 Task: Add the product "Viva Multi Surface Cloth Choose-A-Sheet 83 Sheets per Roll Big Rolls Paper Towels (6 ct)" to cart from the store "DashMart".
Action: Mouse pressed left at (66, 101)
Screenshot: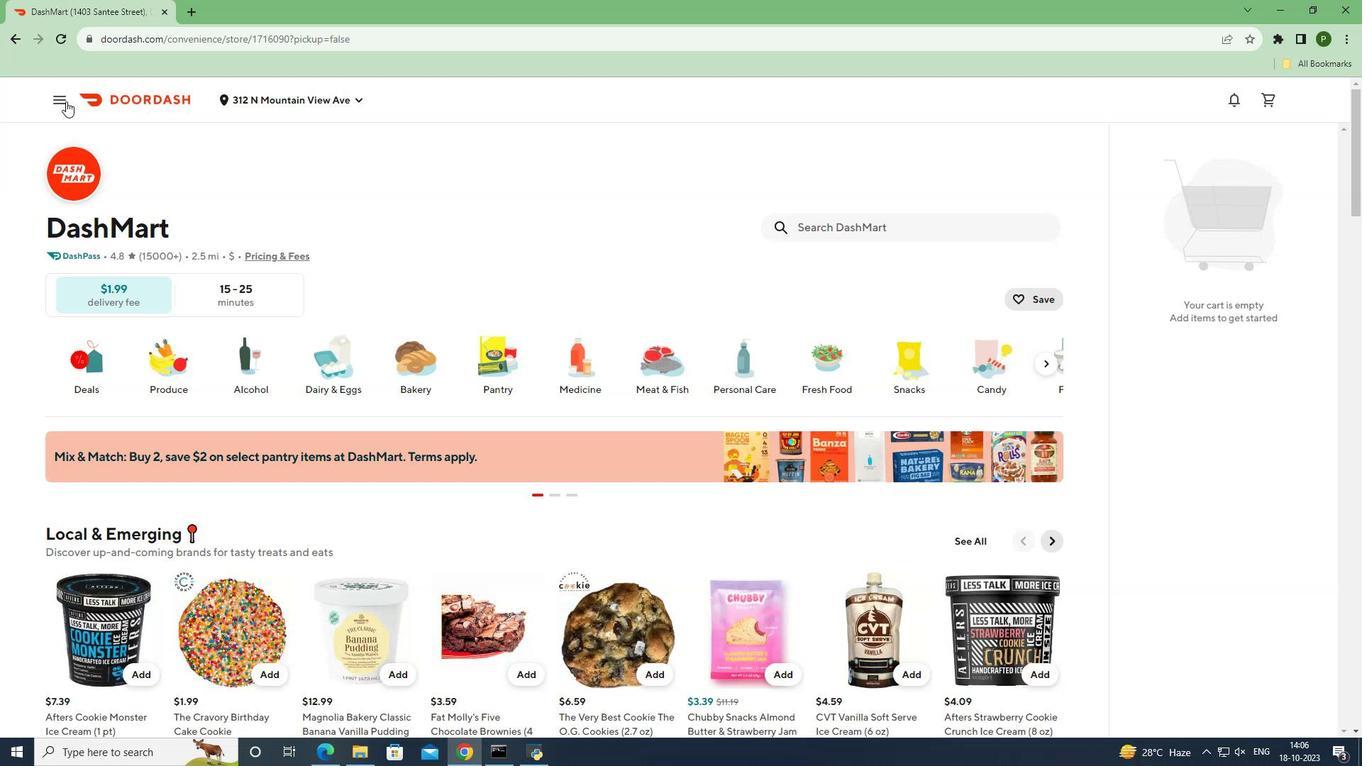 
Action: Mouse moved to (64, 208)
Screenshot: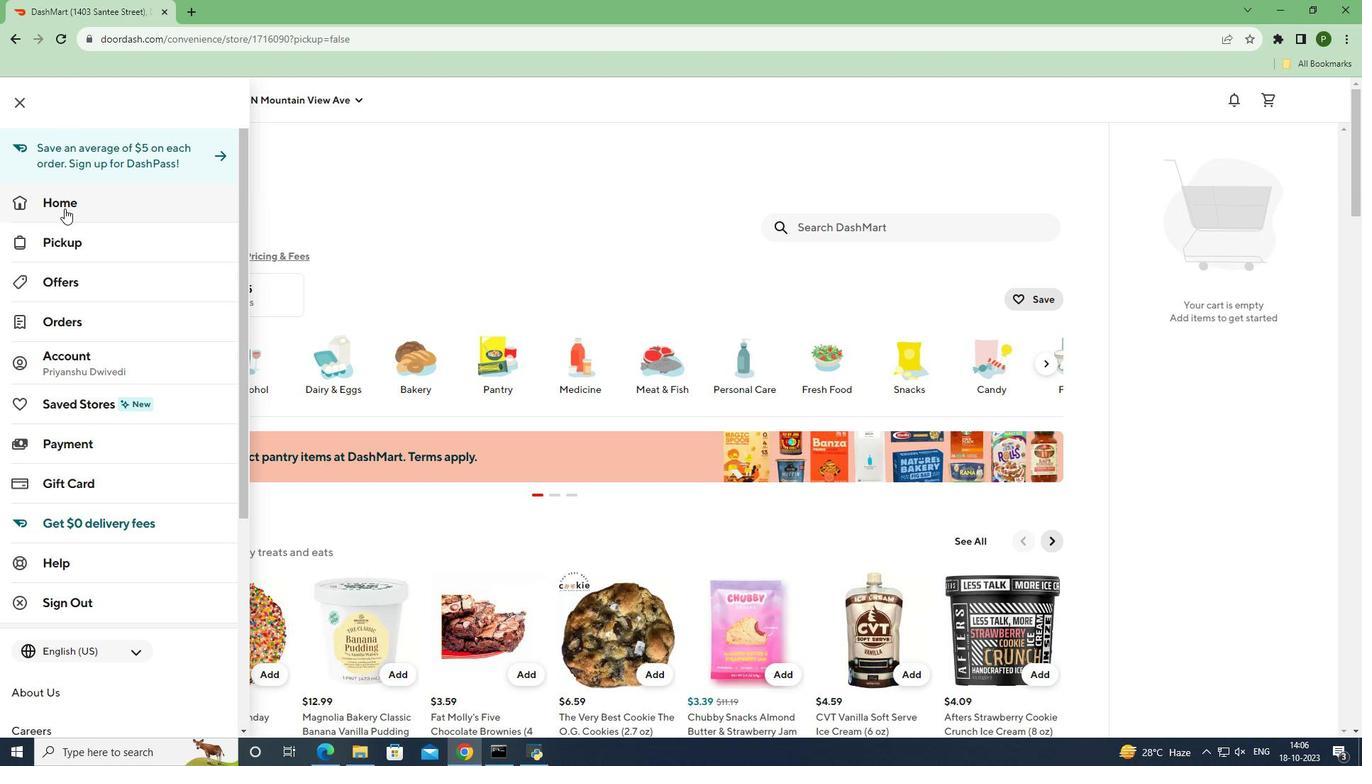 
Action: Mouse pressed left at (64, 208)
Screenshot: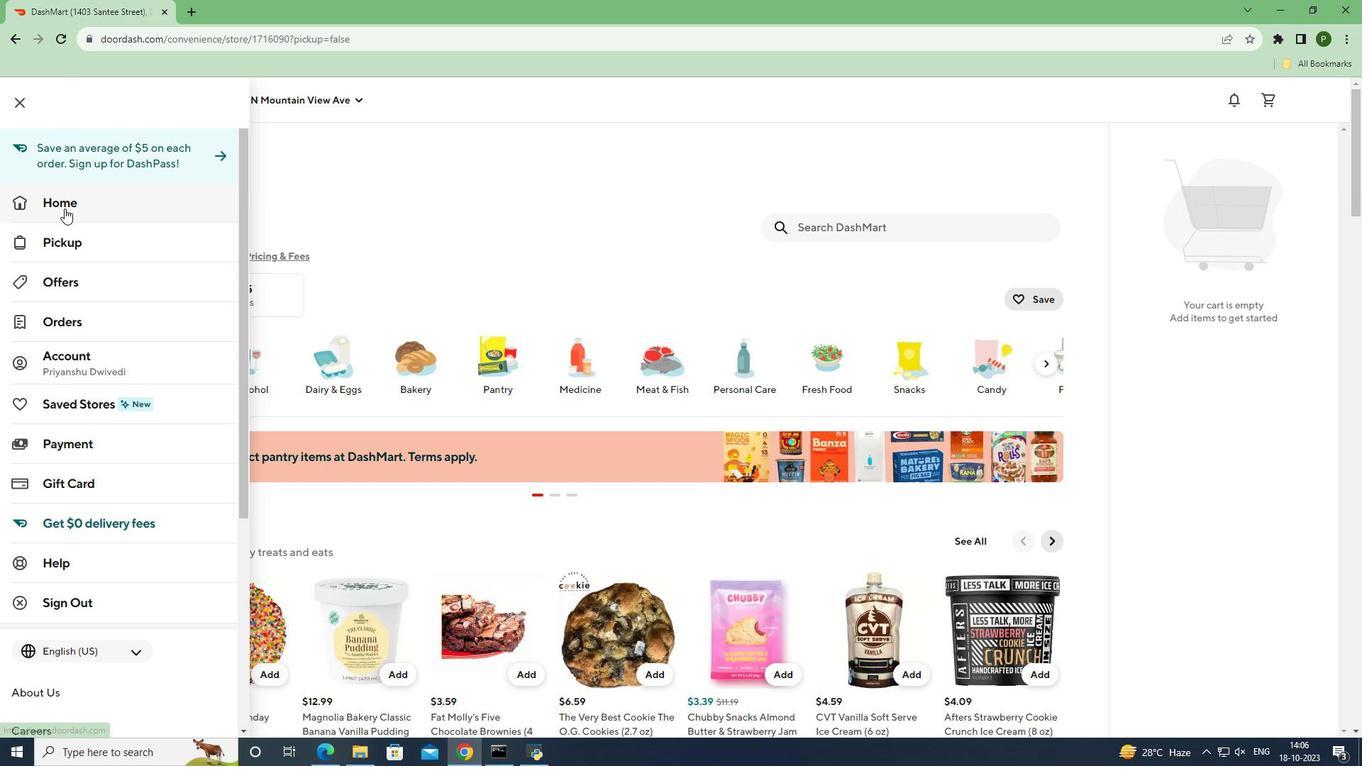 
Action: Mouse moved to (1076, 153)
Screenshot: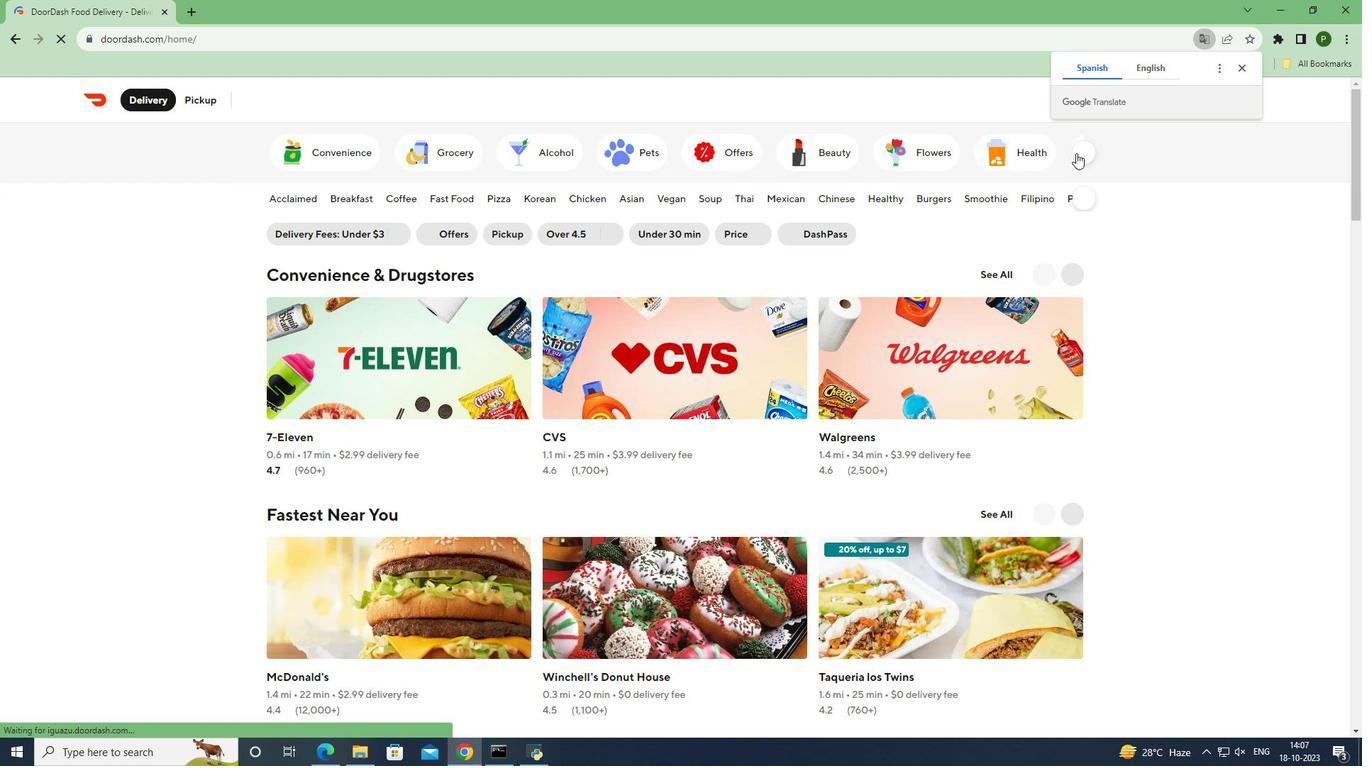 
Action: Mouse pressed left at (1076, 153)
Screenshot: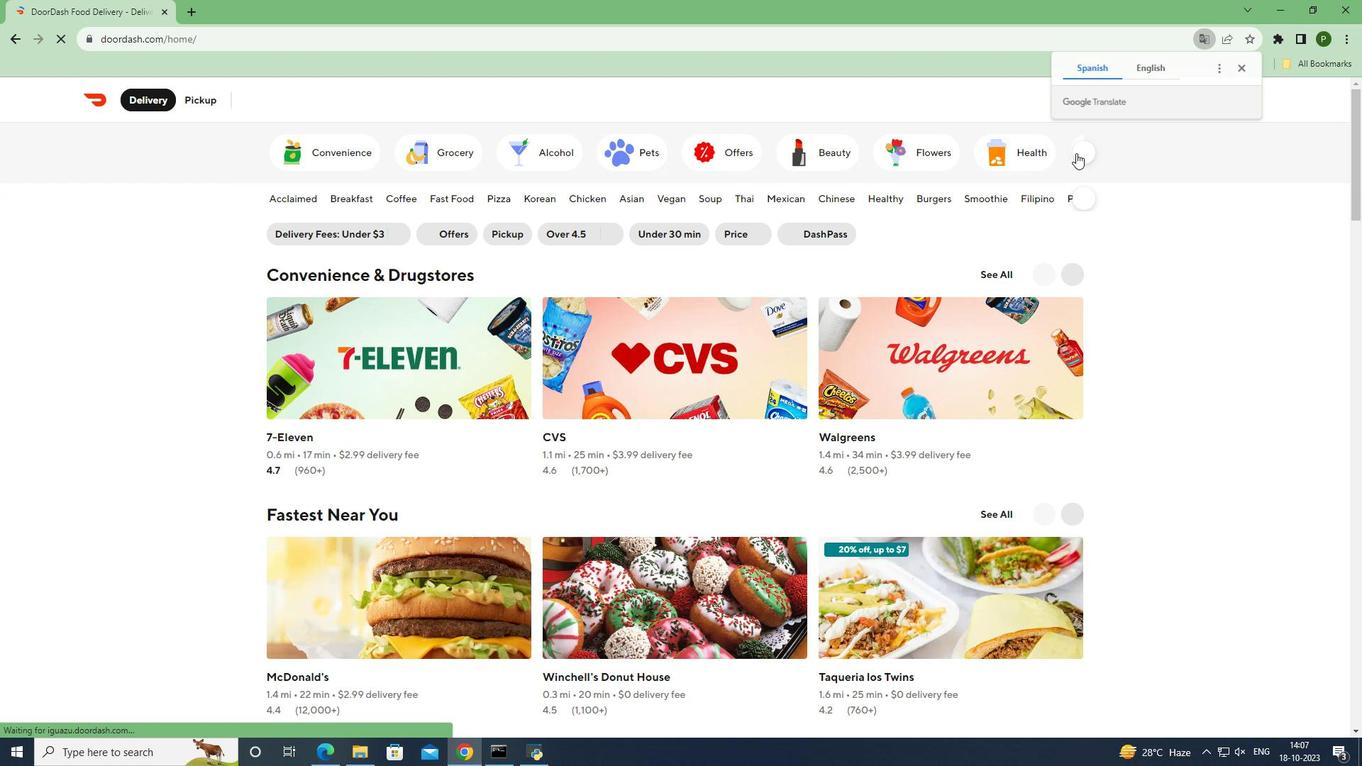 
Action: Mouse moved to (561, 153)
Screenshot: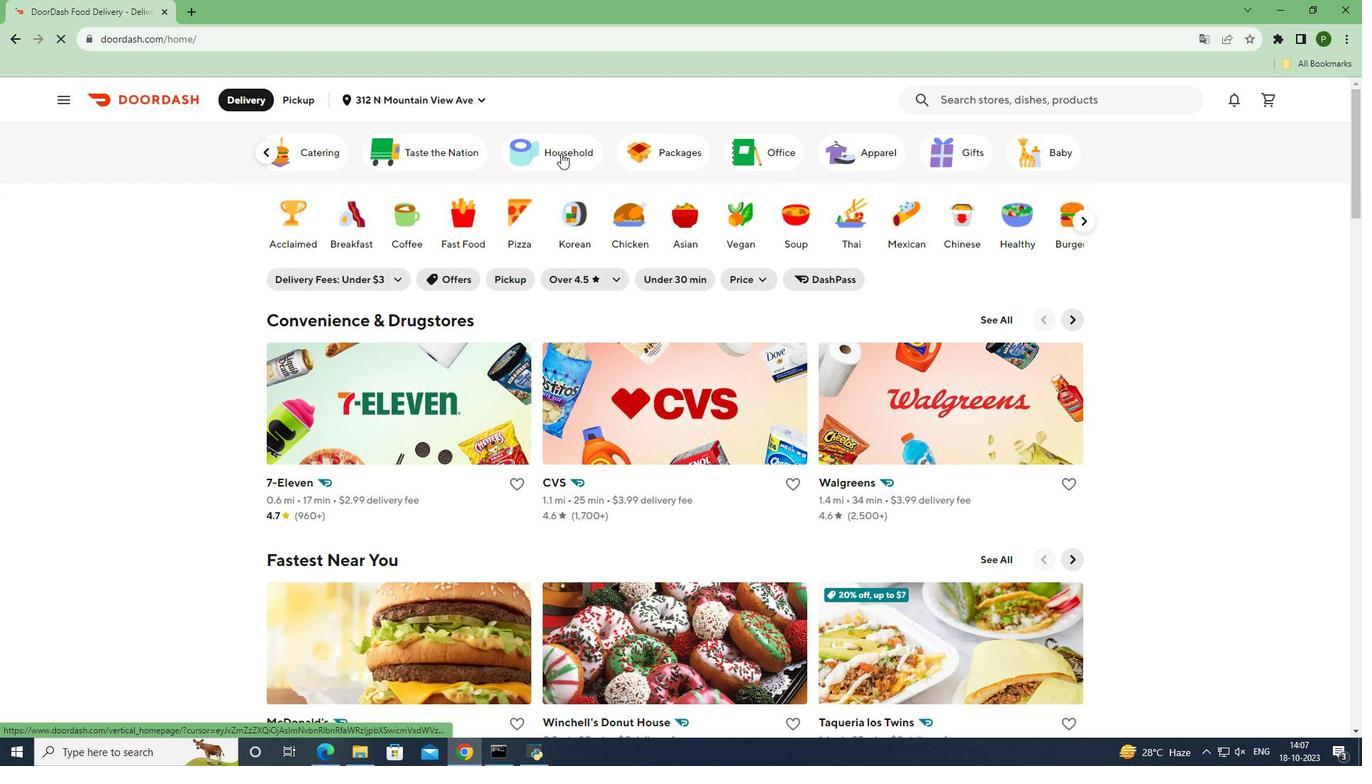
Action: Mouse pressed left at (561, 153)
Screenshot: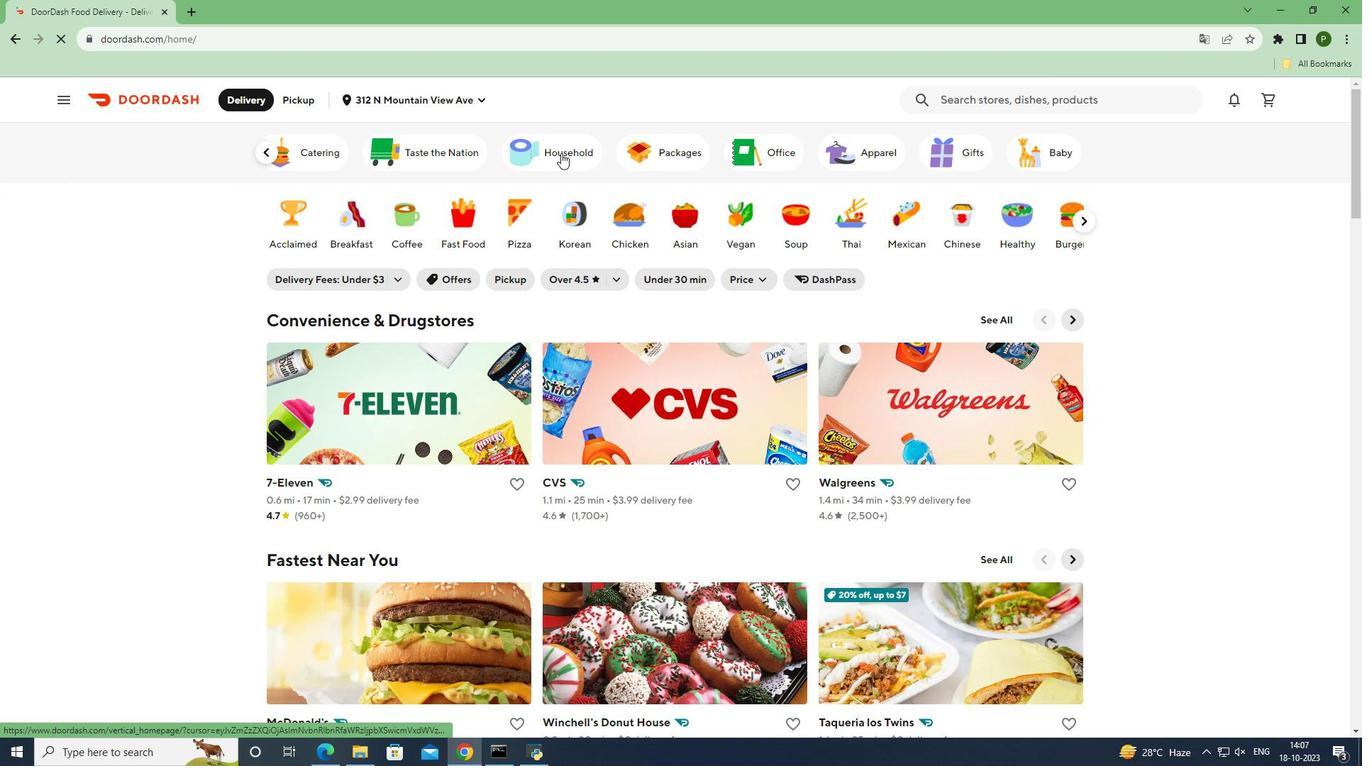 
Action: Mouse moved to (418, 575)
Screenshot: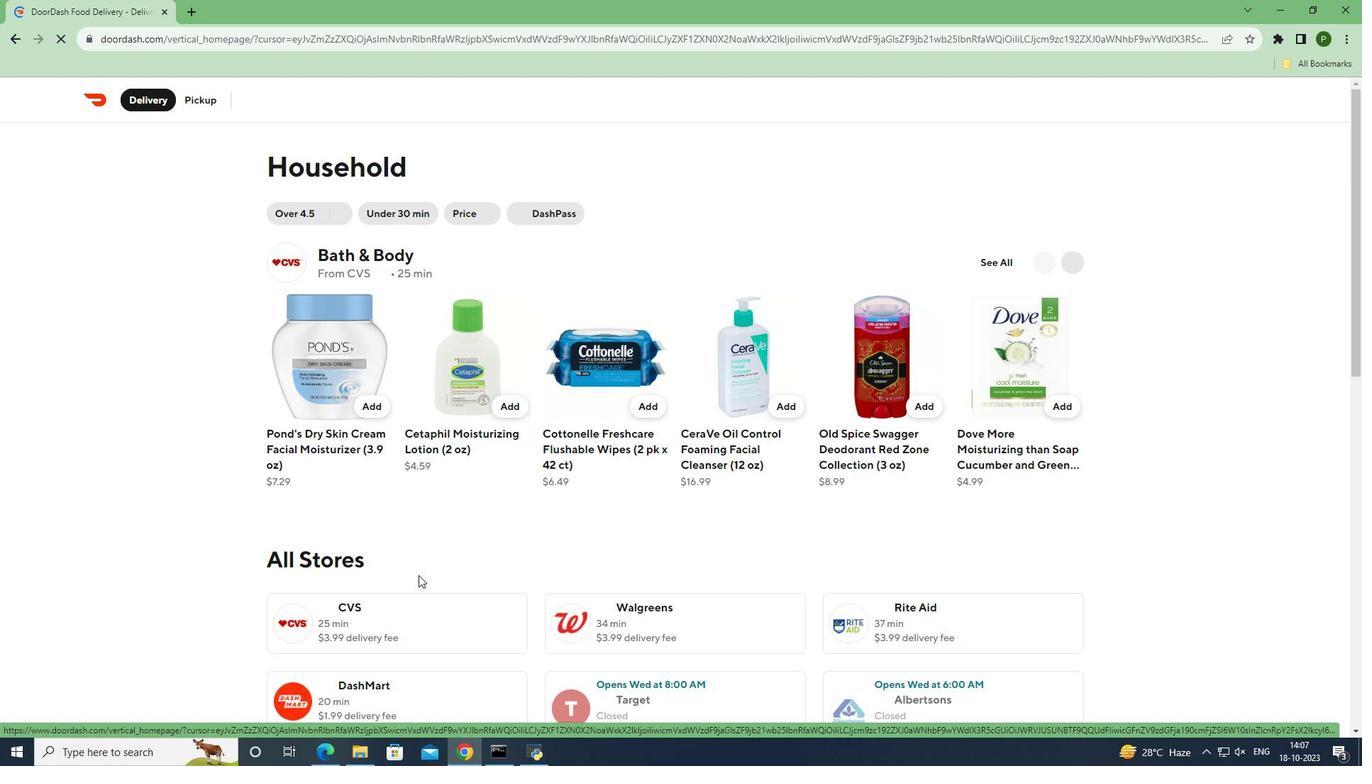 
Action: Mouse scrolled (418, 574) with delta (0, 0)
Screenshot: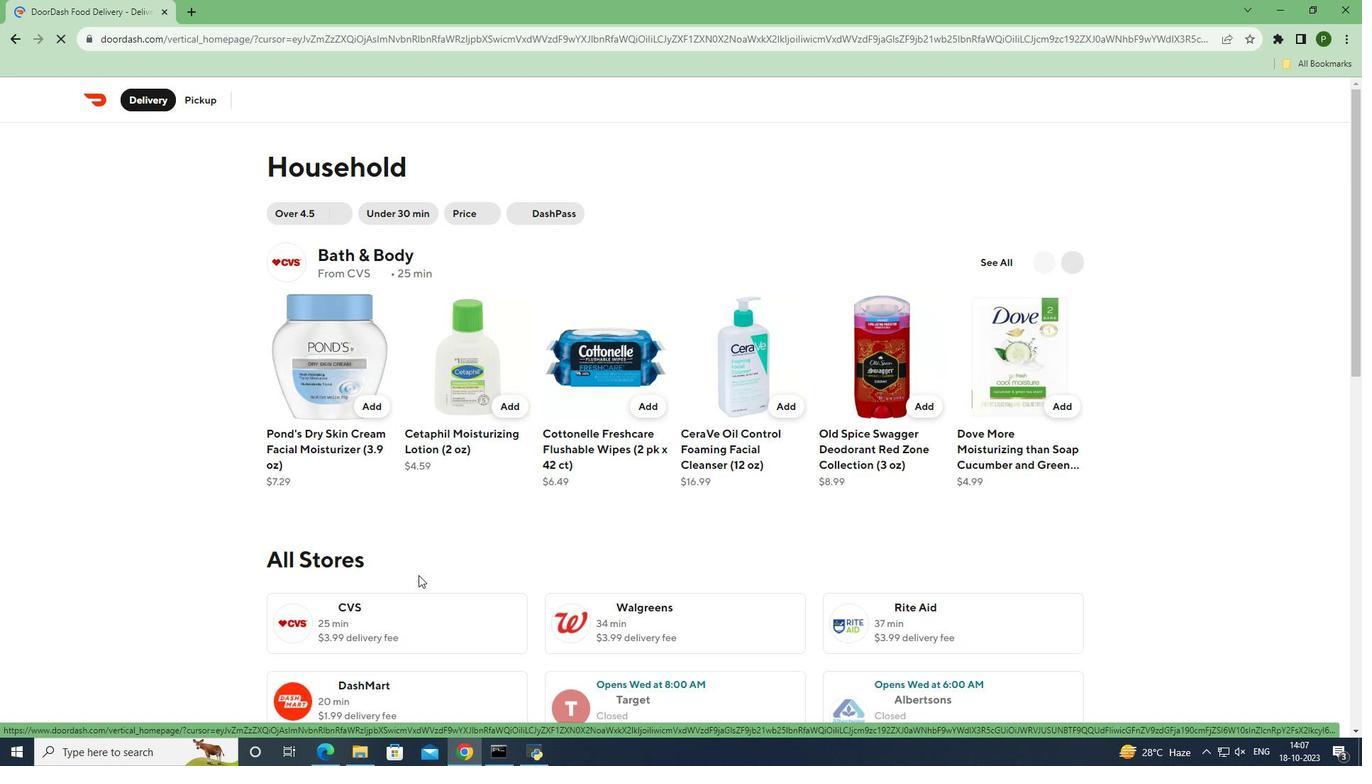
Action: Mouse scrolled (418, 574) with delta (0, 0)
Screenshot: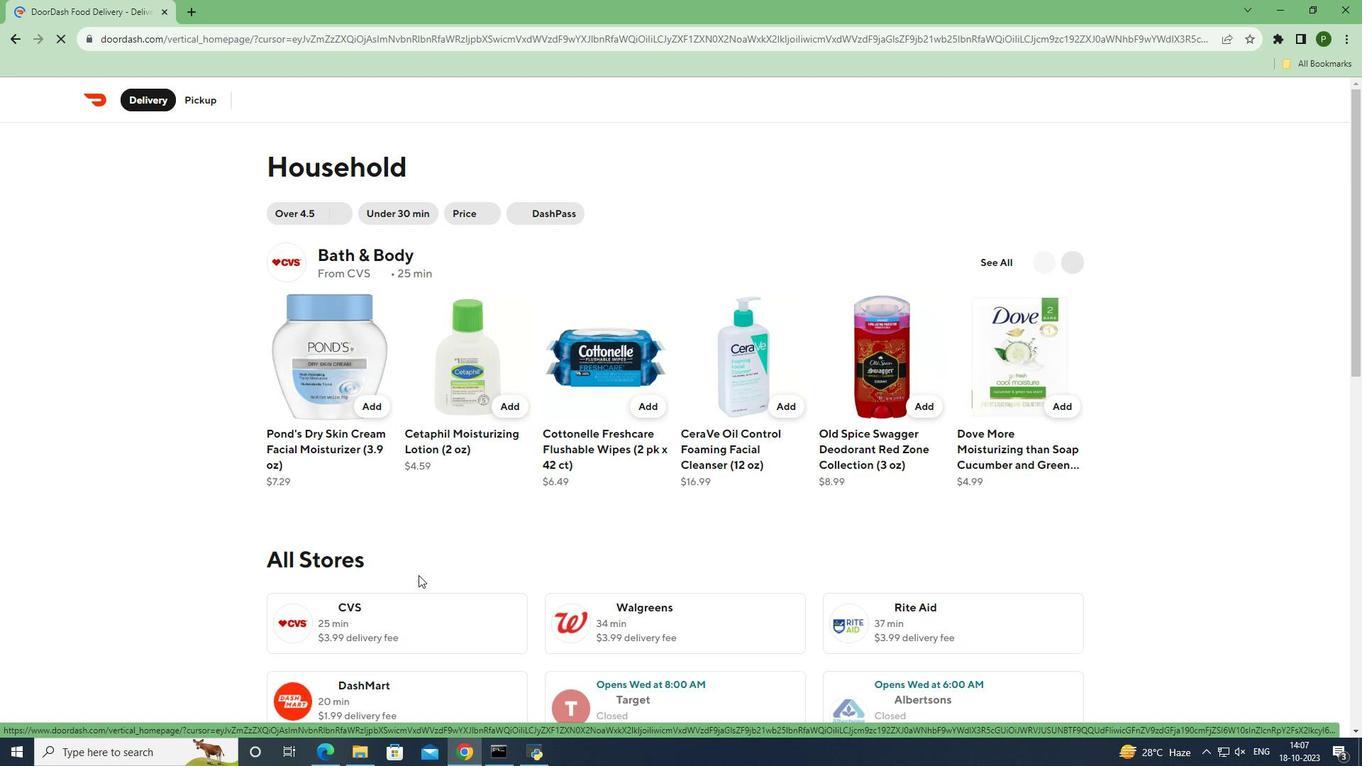 
Action: Mouse scrolled (418, 574) with delta (0, 0)
Screenshot: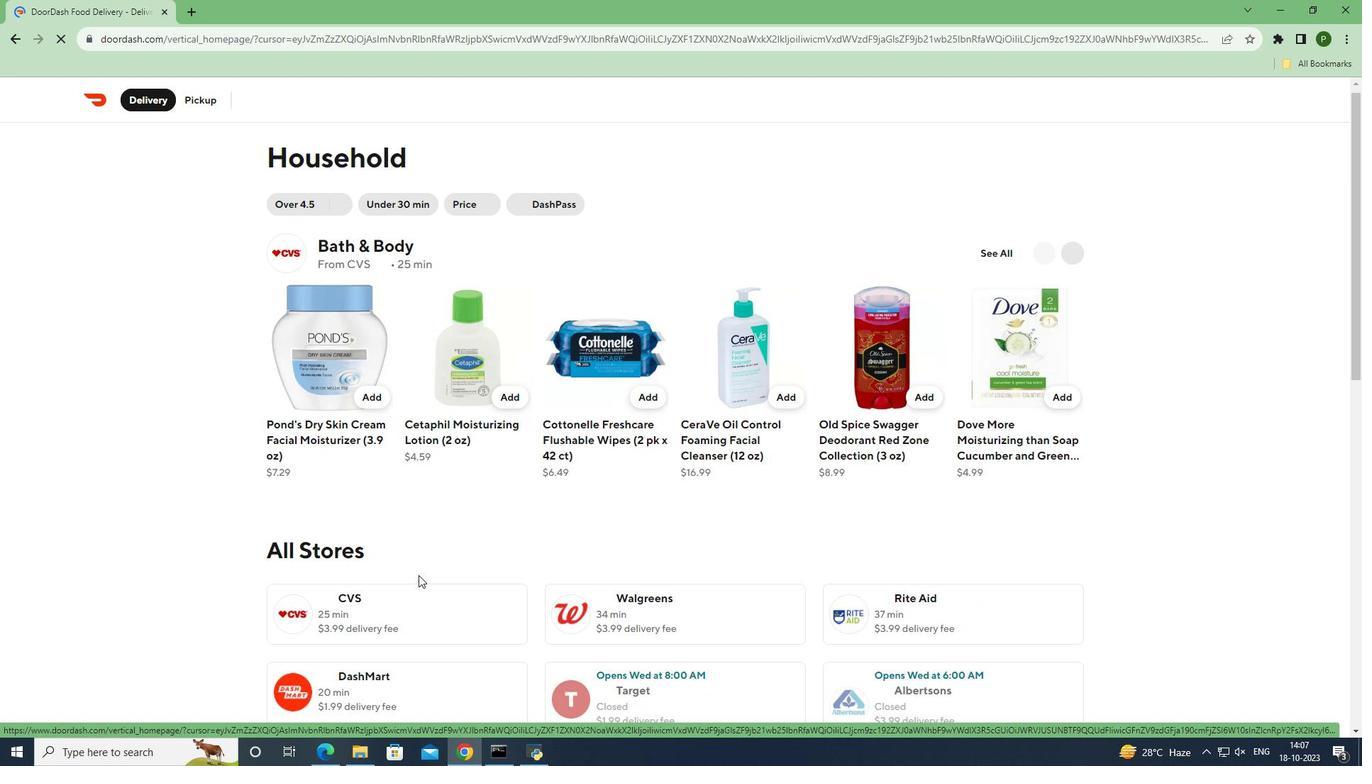 
Action: Mouse moved to (390, 494)
Screenshot: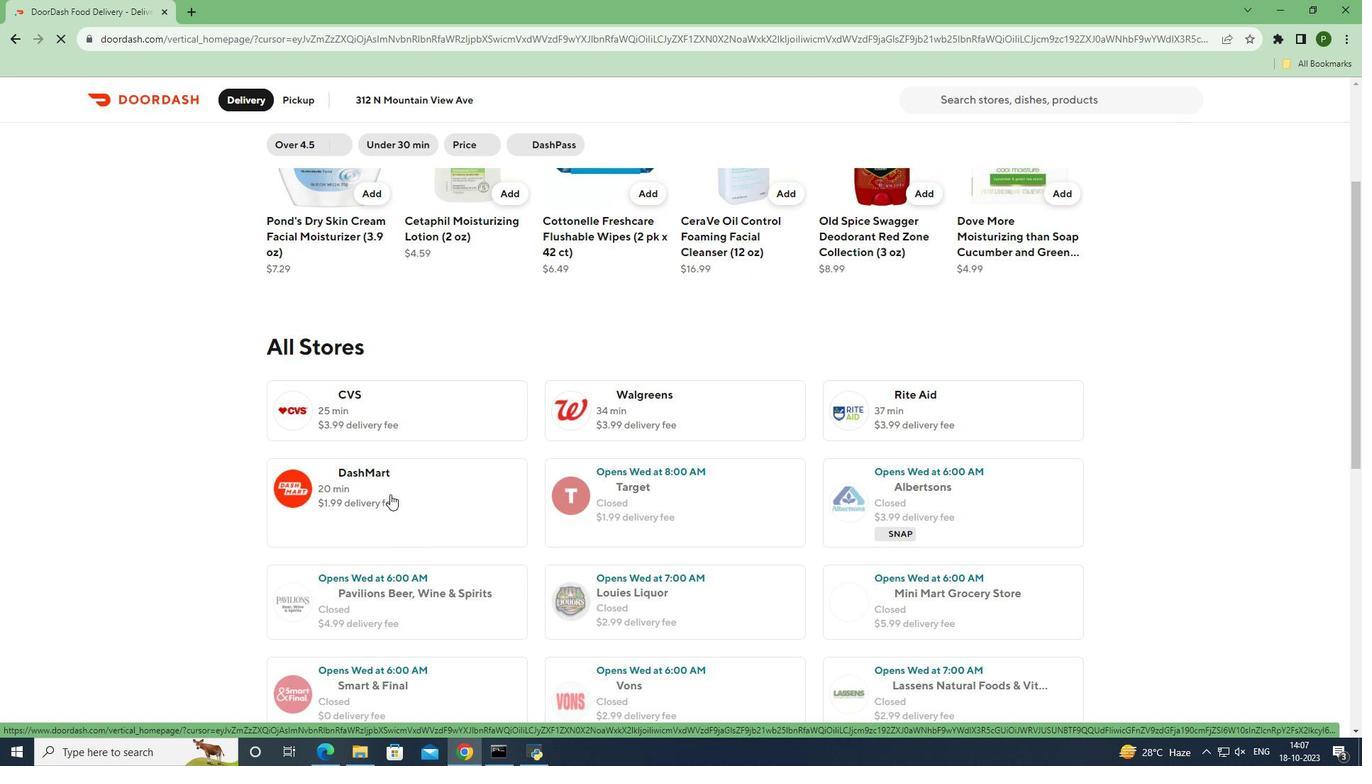 
Action: Mouse pressed left at (390, 494)
Screenshot: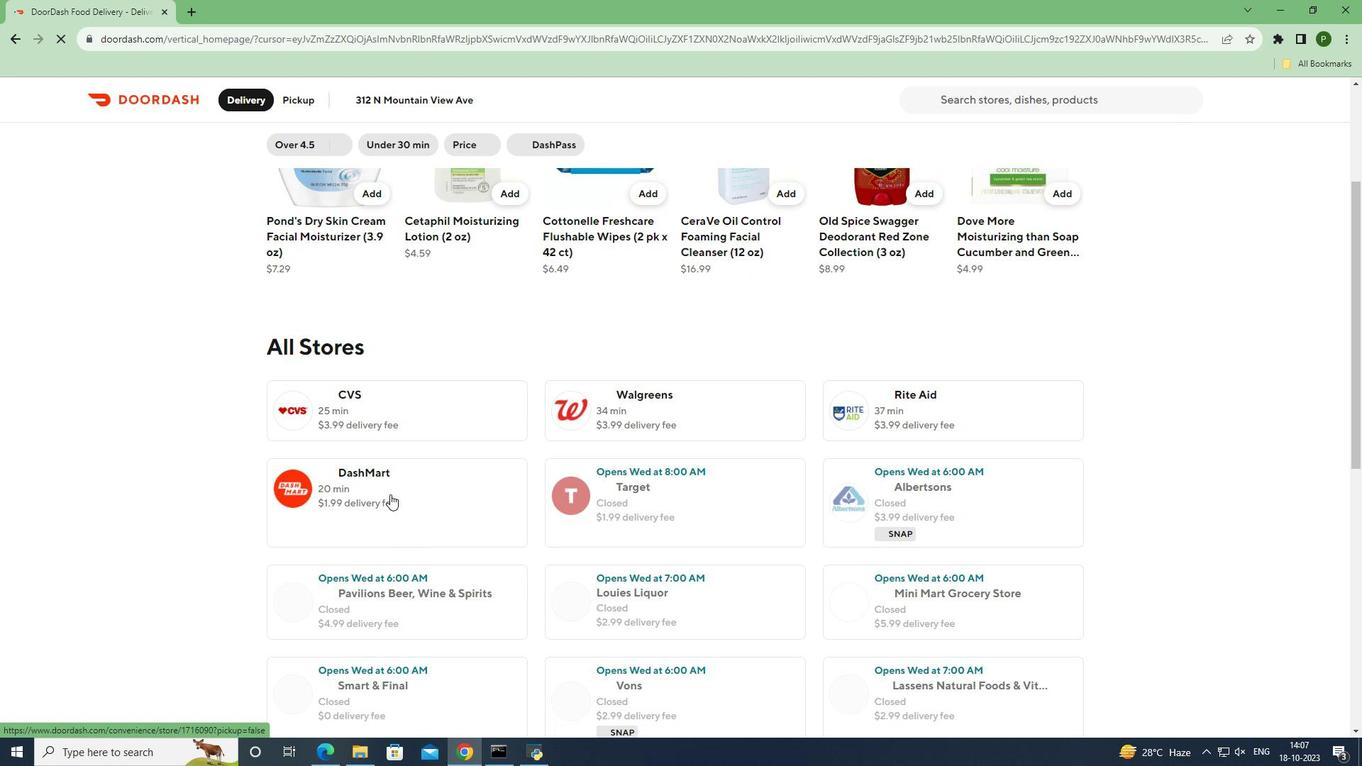 
Action: Mouse moved to (813, 227)
Screenshot: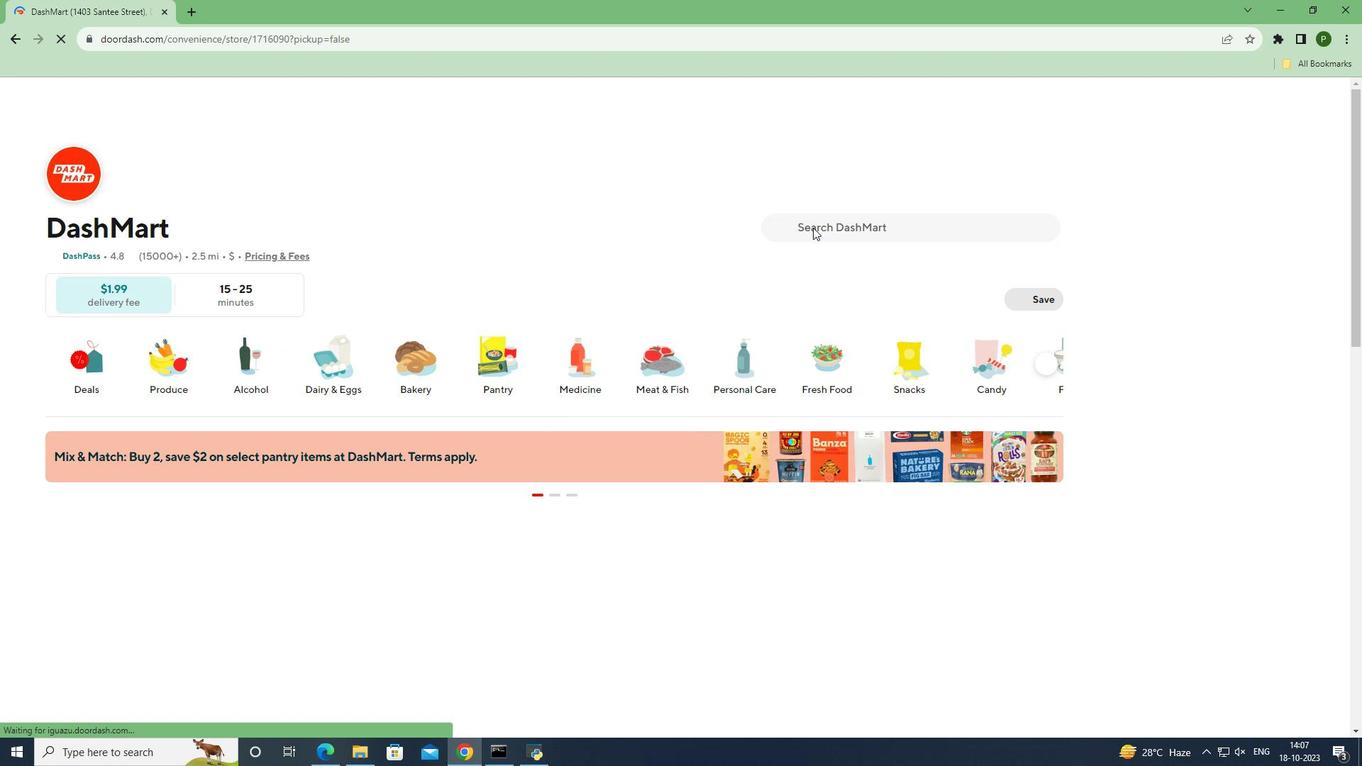 
Action: Mouse pressed left at (813, 227)
Screenshot: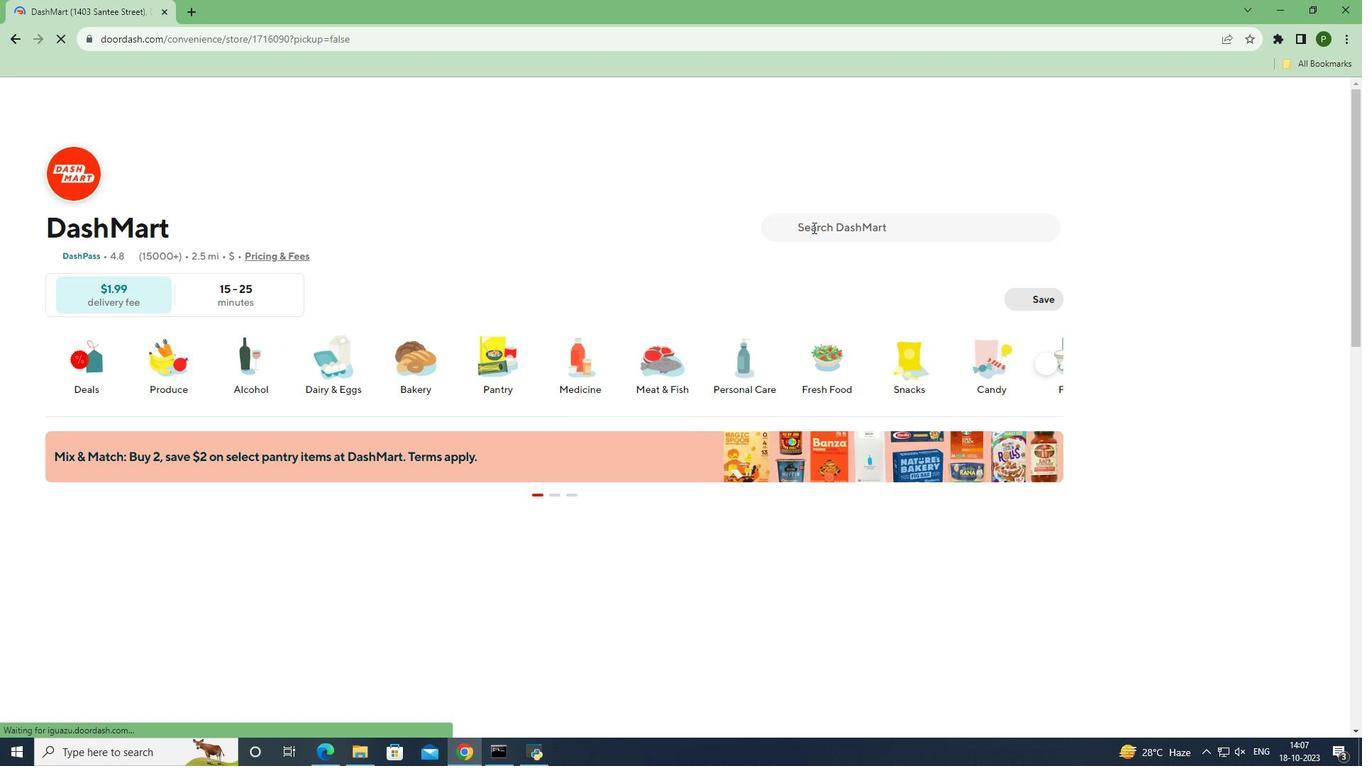 
Action: Key pressed <Key.caps_lock><Key.caps_lock>v<Key.caps_lock>IVA<Key.space><Key.caps_lock>m<Key.caps_lock>ULTI<Key.space><Key.caps_lock>s<Key.caps_lock>URFACE<Key.space><Key.caps_lock>c<Key.caps_lock>
Screenshot: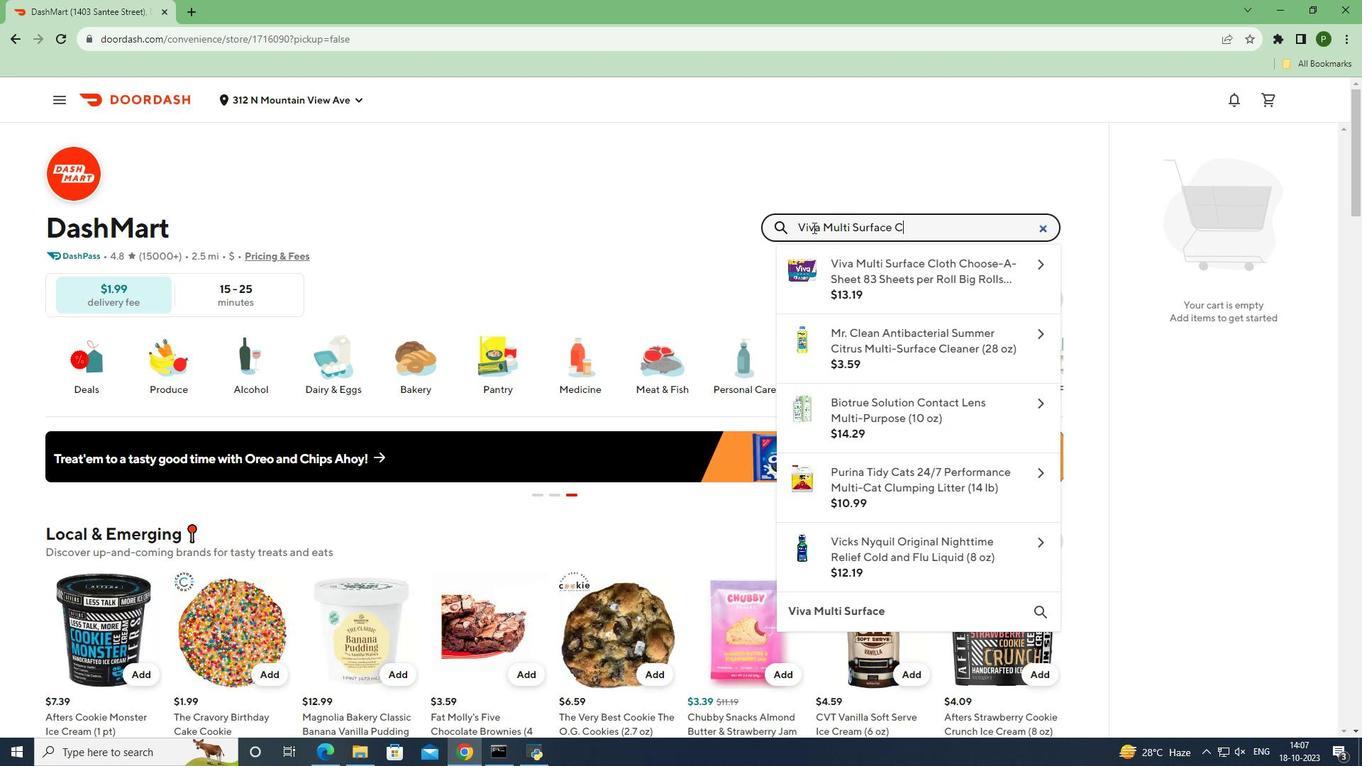
Action: Mouse moved to (813, 227)
Screenshot: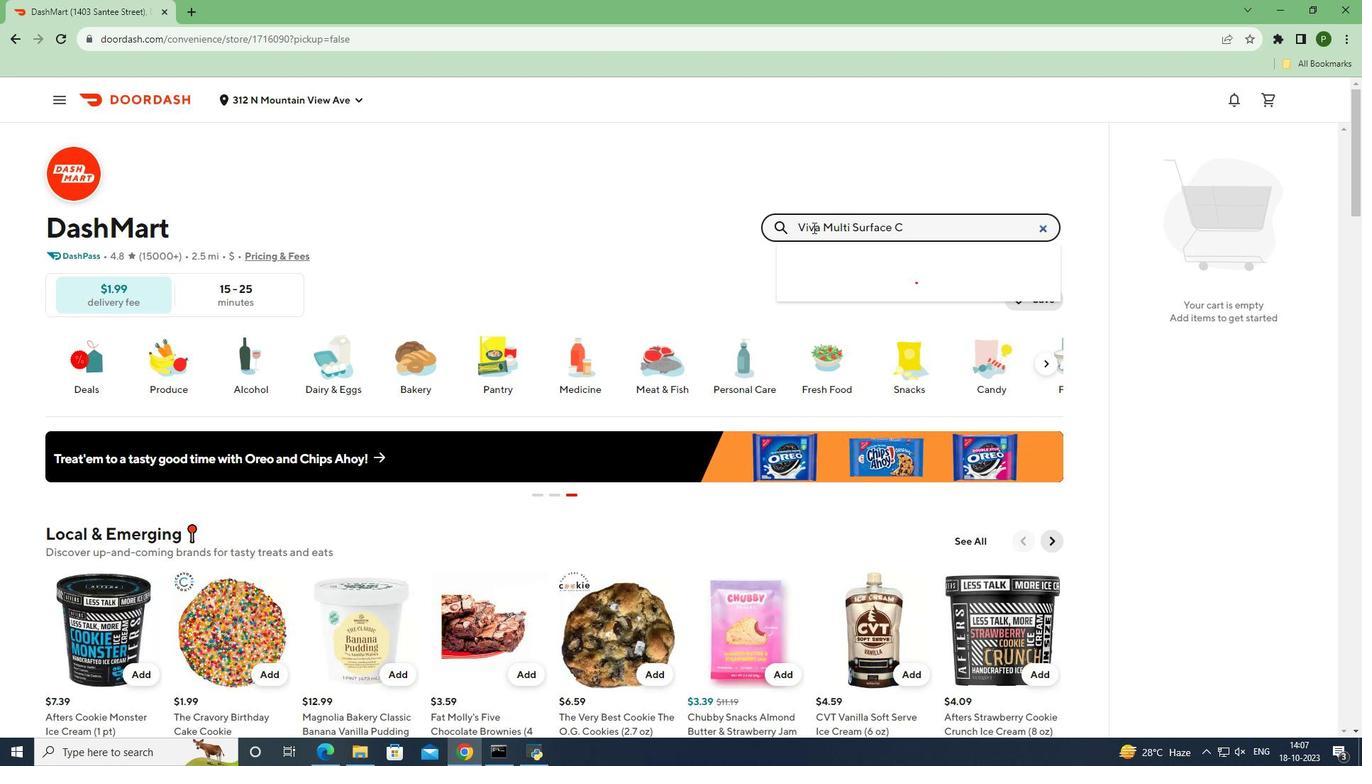 
Action: Key pressed LOTH<Key.space><Key.caps_lock>c<Key.caps_lock>HOOSE-<Key.caps_lock>a<Key.caps_lock>-<Key.caps_lock>s<Key.caps_lock>HEET<Key.space>83<Key.space><Key.caps_lock>s<Key.caps_lock>HEETSA<Key.backspace><Key.space>PER<Key.space><Key.caps_lock>r<Key.caps_lock>OLL<Key.space><Key.caps_lock>b<Key.caps_lock>IG<Key.space><Key.caps_lock>r<Key.caps_lock>OLLS<Key.space><Key.caps_lock>p<Key.caps_lock>APER<Key.space><Key.caps_lock>t<Key.caps_lock>OWELS<Key.space><Key.shift_r>(6<Key.space>CT<Key.shift_r>)
Screenshot: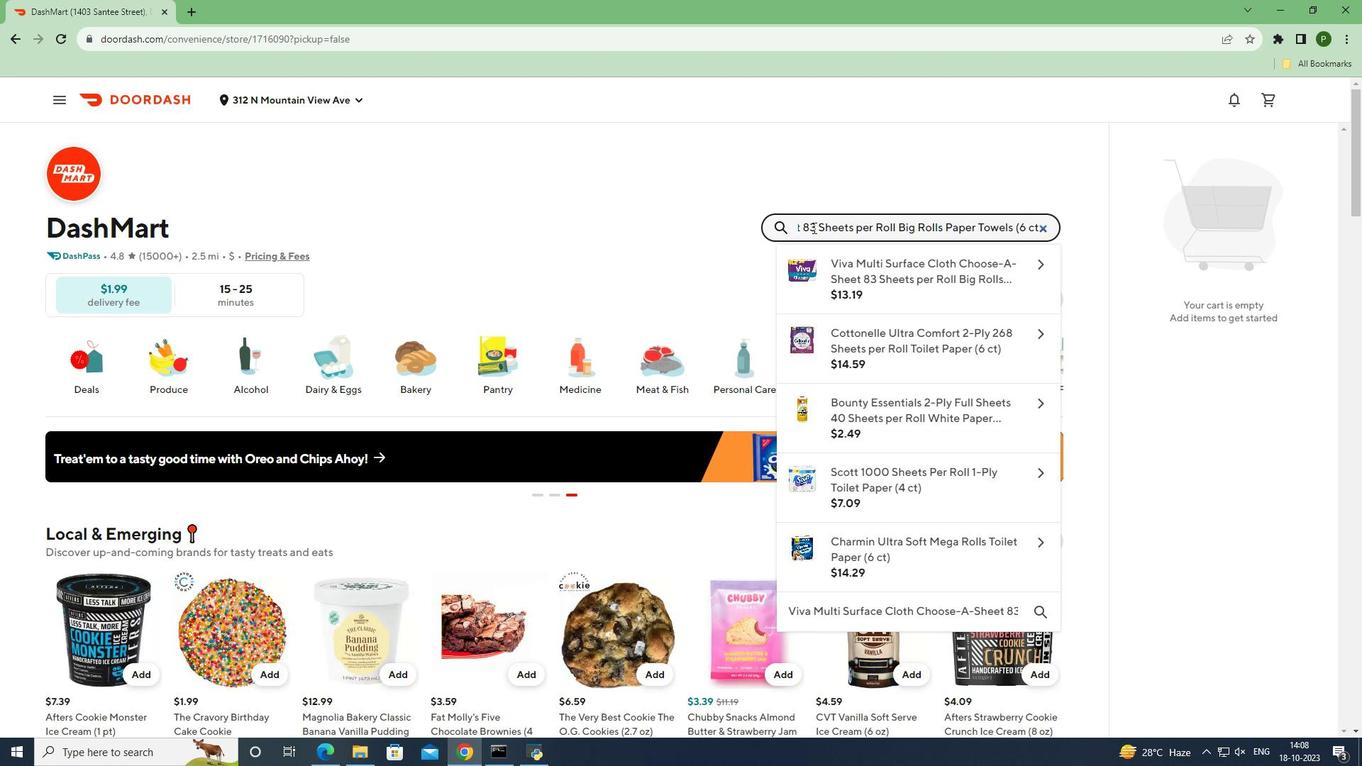 
Action: Mouse moved to (897, 281)
Screenshot: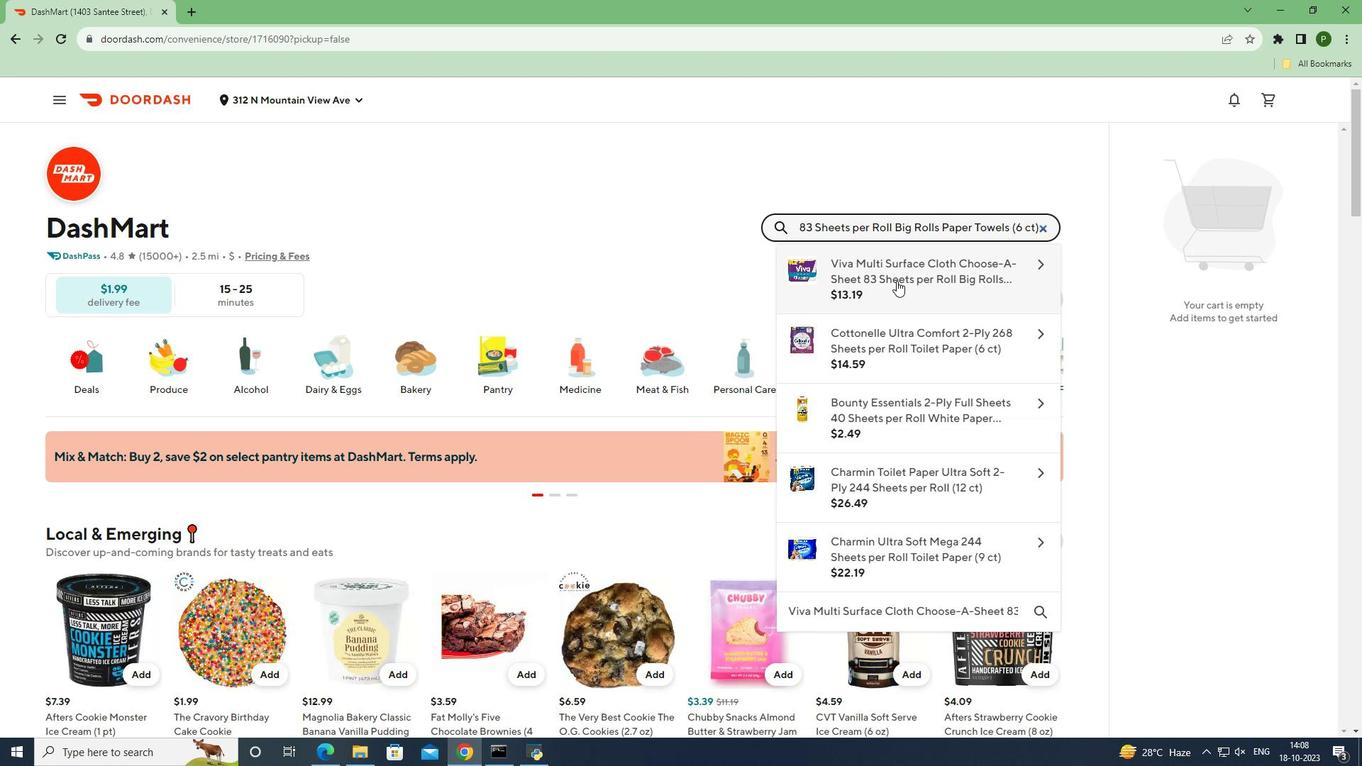 
Action: Mouse pressed left at (897, 281)
Screenshot: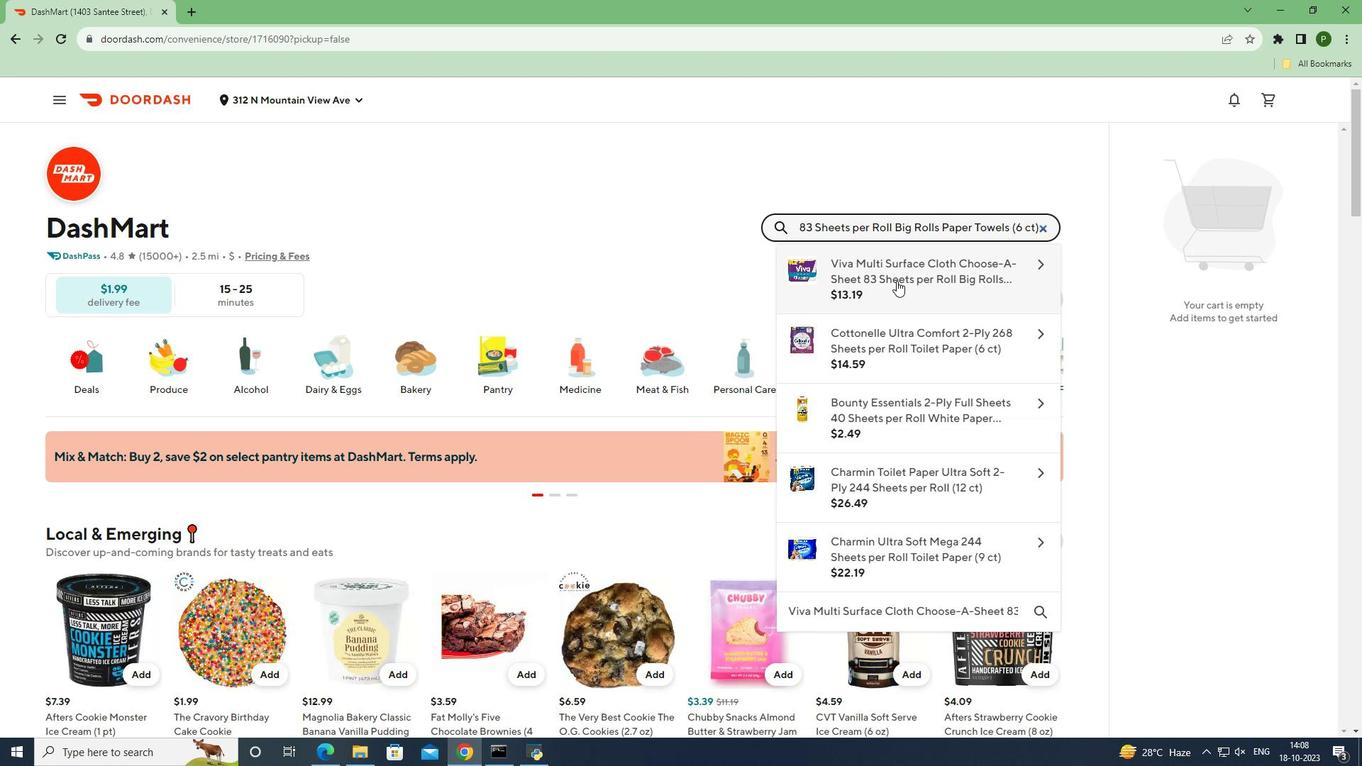 
Action: Mouse moved to (852, 501)
Screenshot: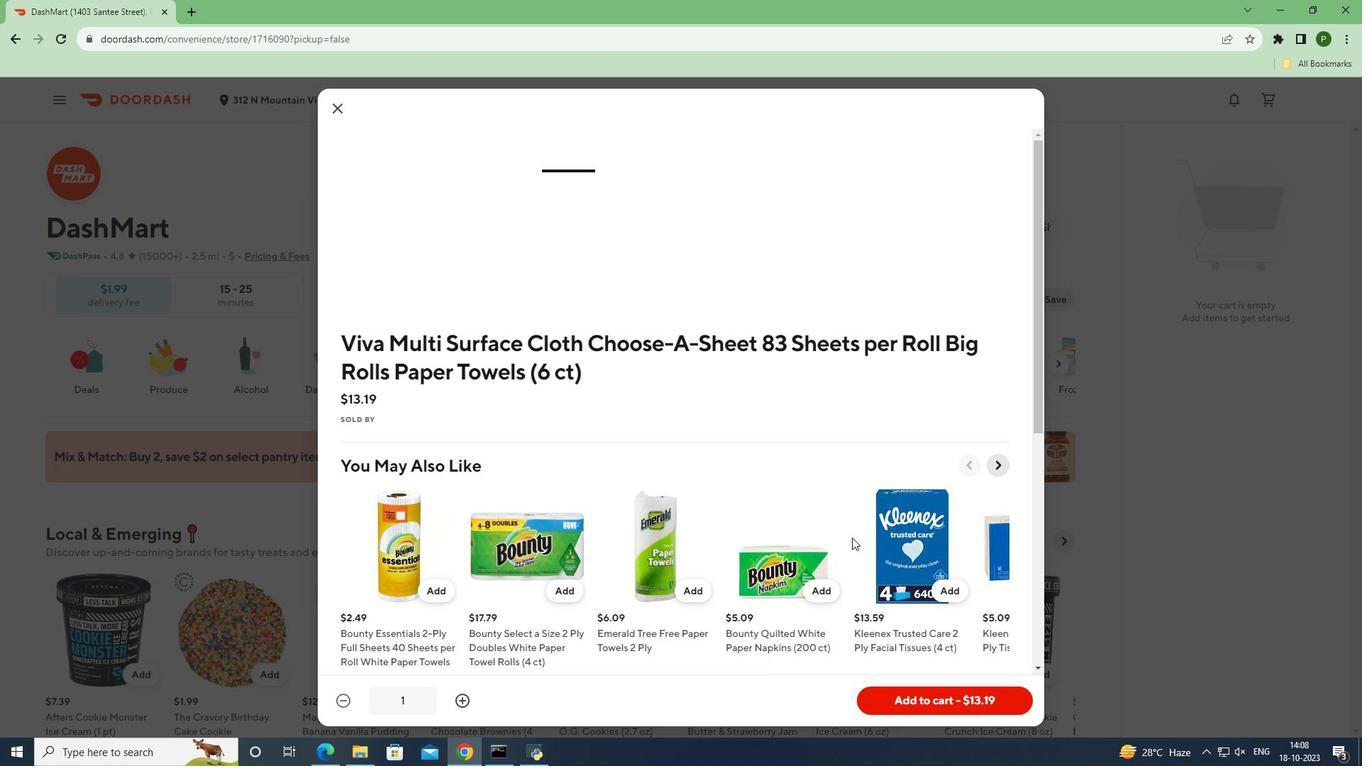
Action: Mouse pressed left at (852, 501)
Screenshot: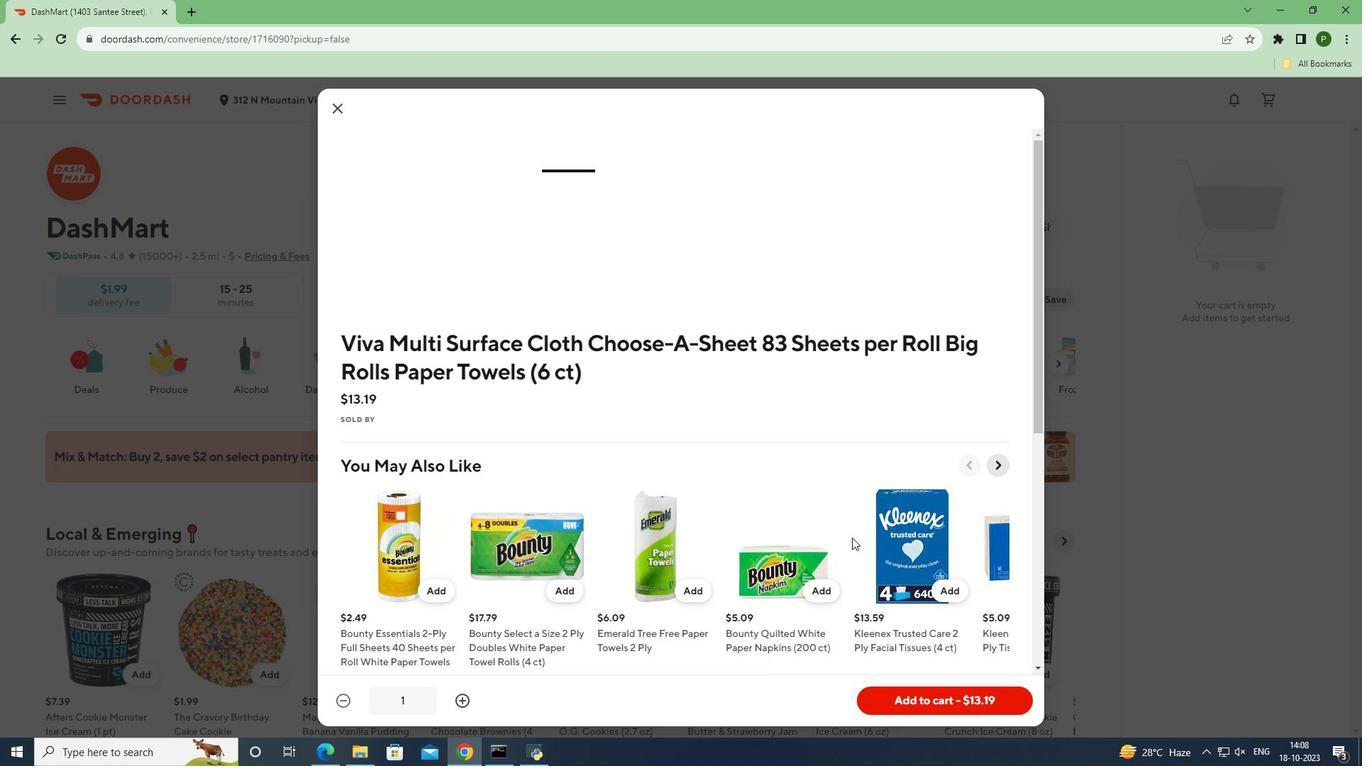 
Action: Mouse moved to (880, 693)
Screenshot: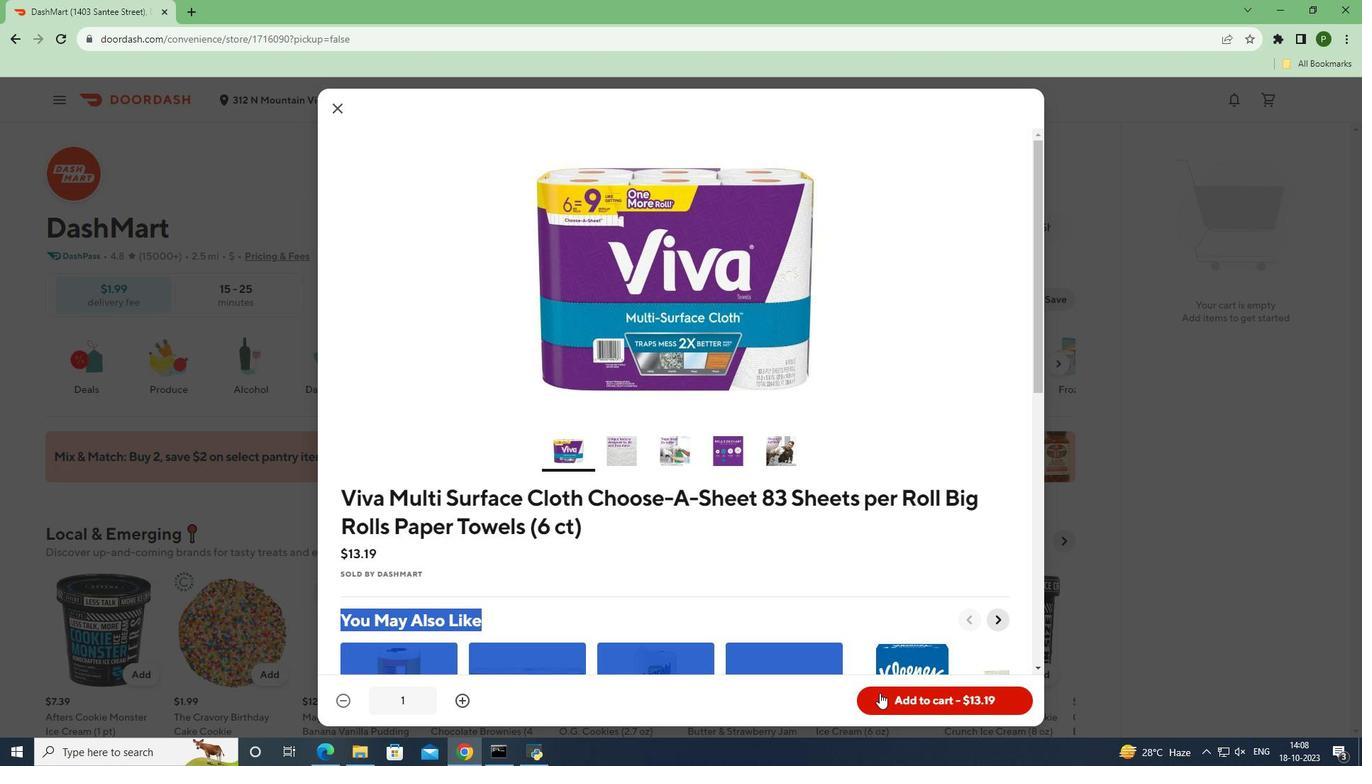 
Action: Mouse pressed left at (880, 693)
Screenshot: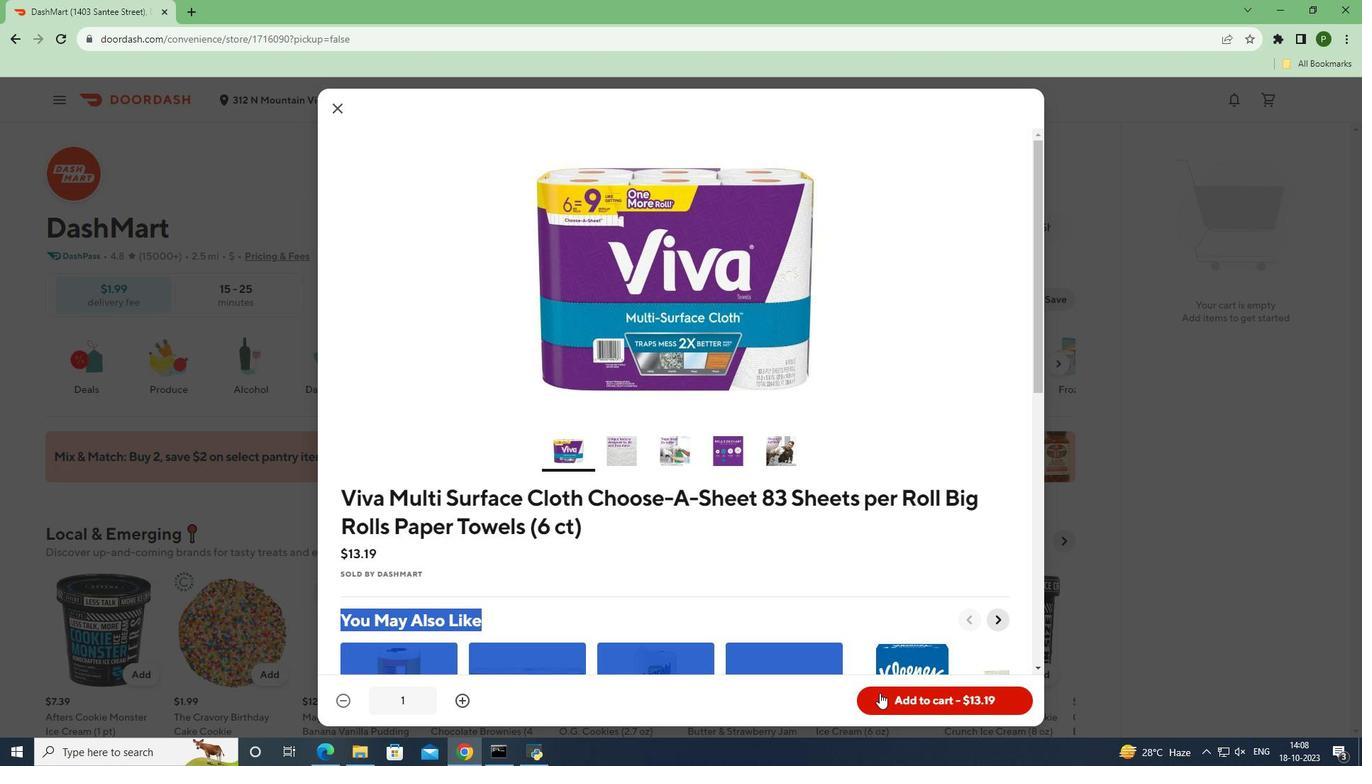 
Action: Mouse moved to (1067, 592)
Screenshot: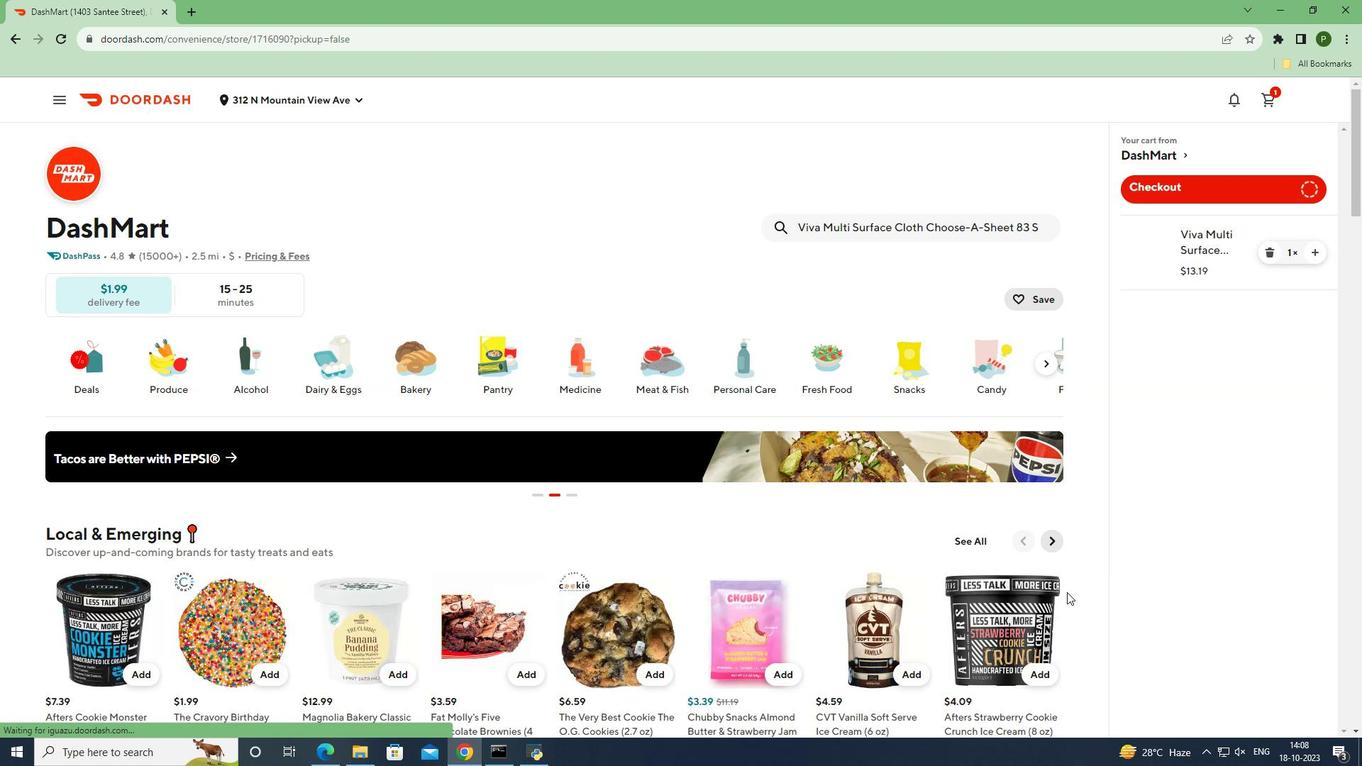
